 Task: Sort the products in the category "Joint Care Supplements" by unit price (high first).
Action: Mouse moved to (329, 146)
Screenshot: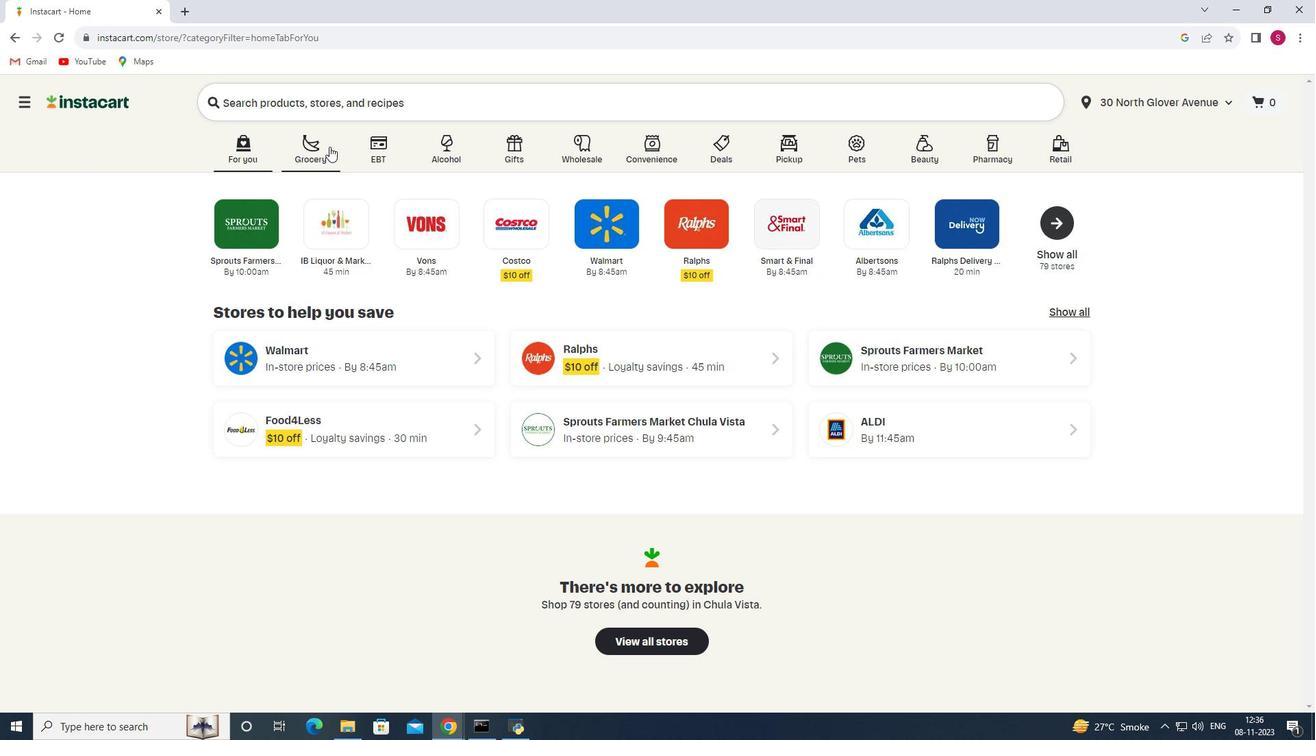 
Action: Mouse pressed left at (329, 146)
Screenshot: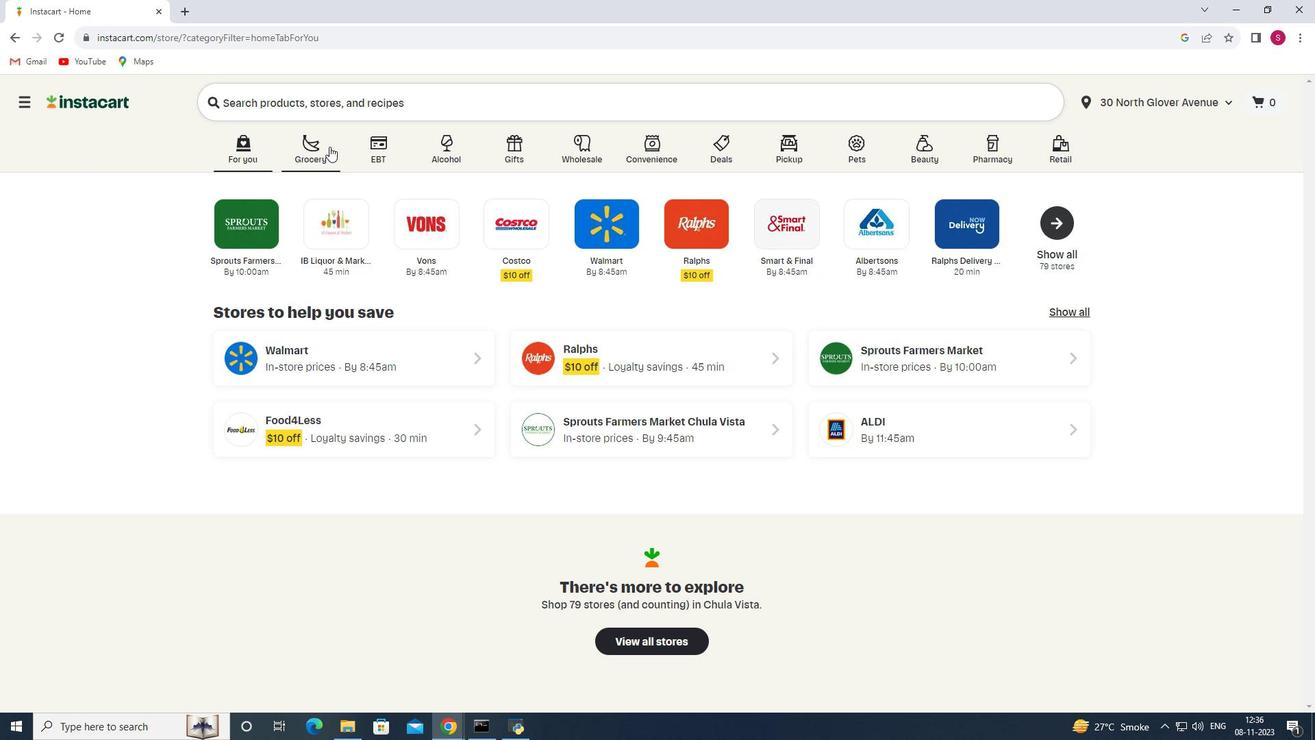 
Action: Mouse moved to (320, 386)
Screenshot: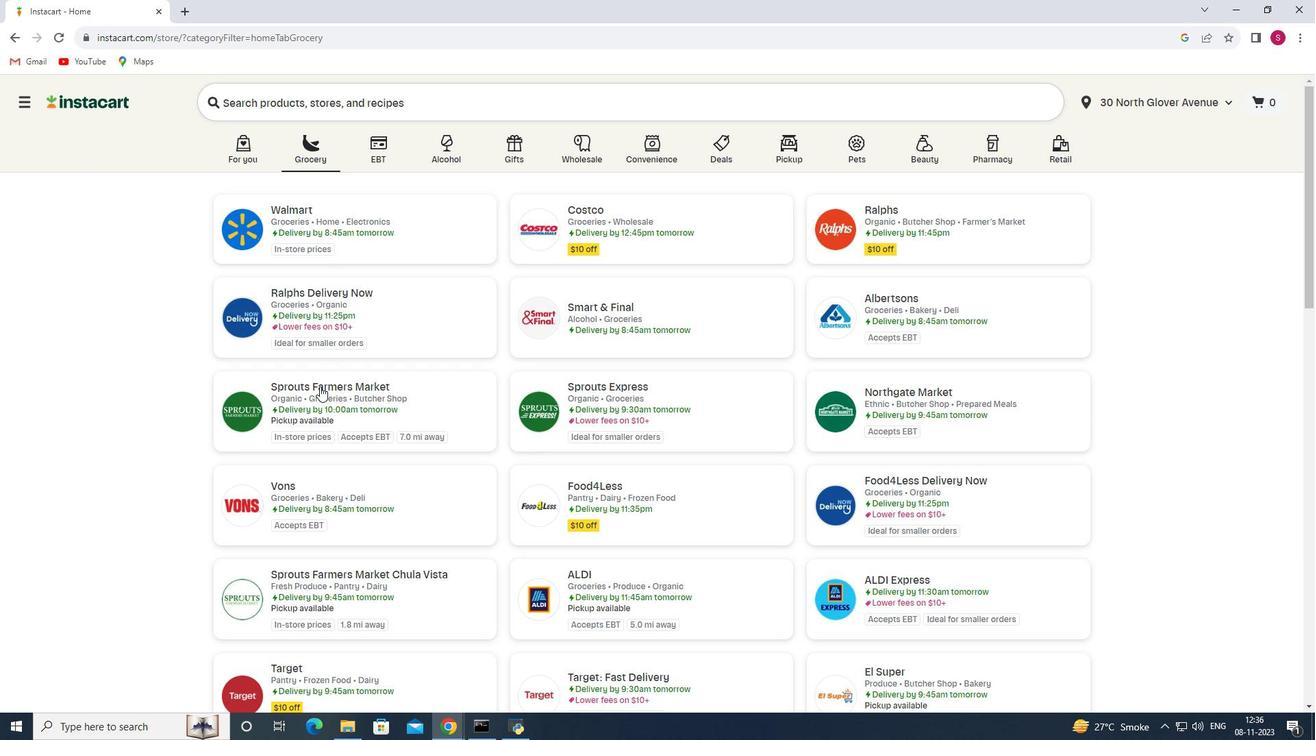 
Action: Mouse pressed left at (320, 386)
Screenshot: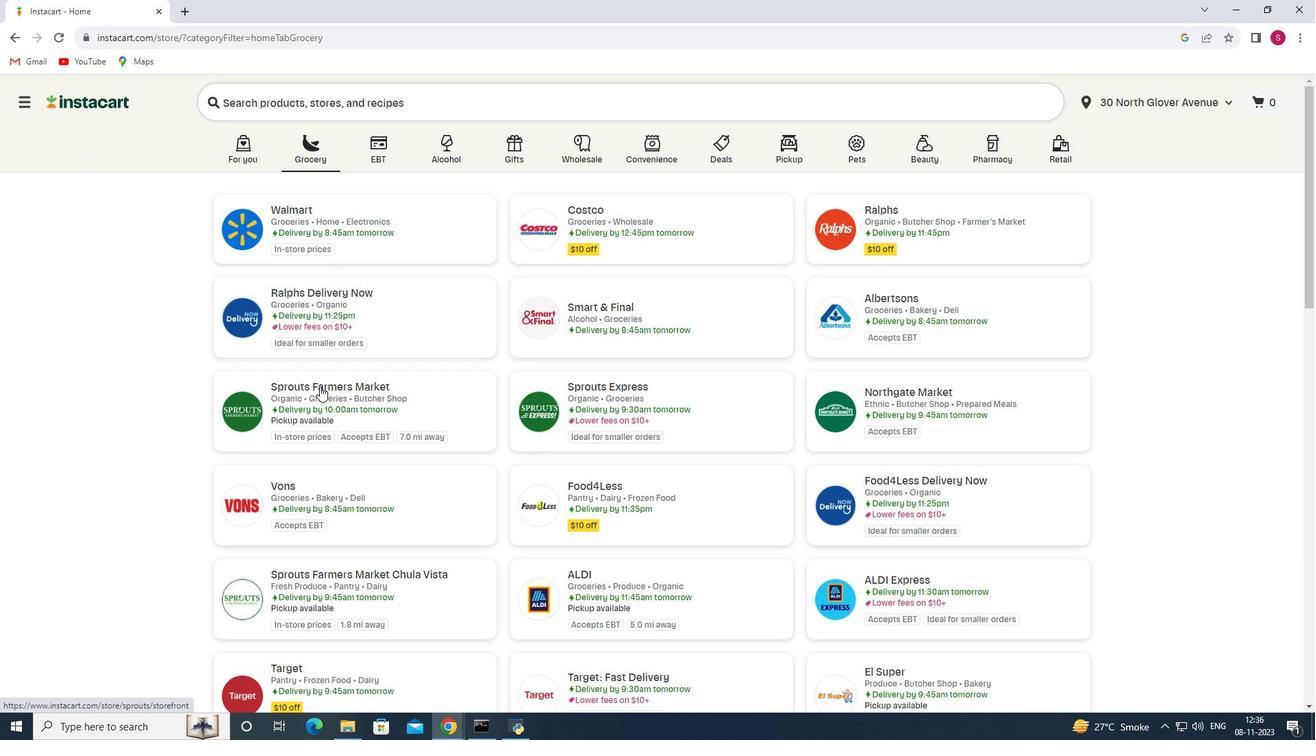 
Action: Mouse moved to (108, 388)
Screenshot: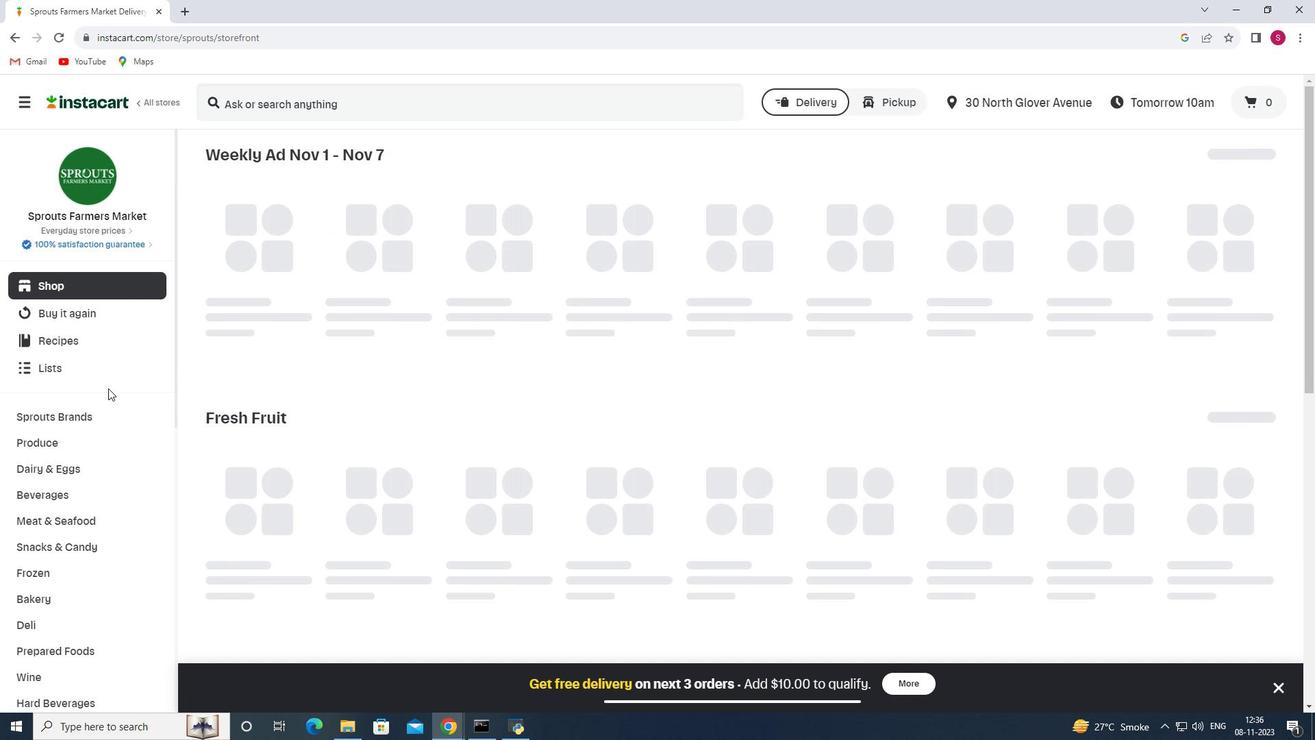 
Action: Mouse scrolled (108, 387) with delta (0, 0)
Screenshot: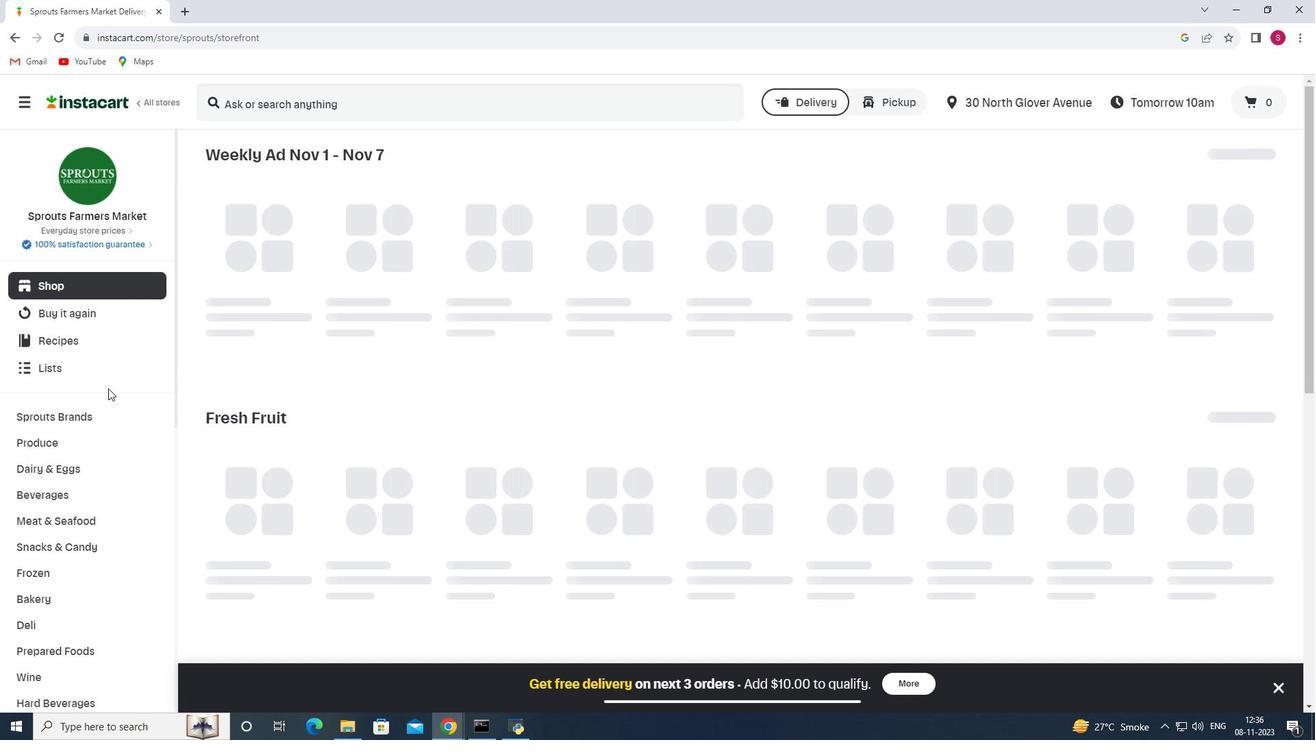 
Action: Mouse scrolled (108, 387) with delta (0, 0)
Screenshot: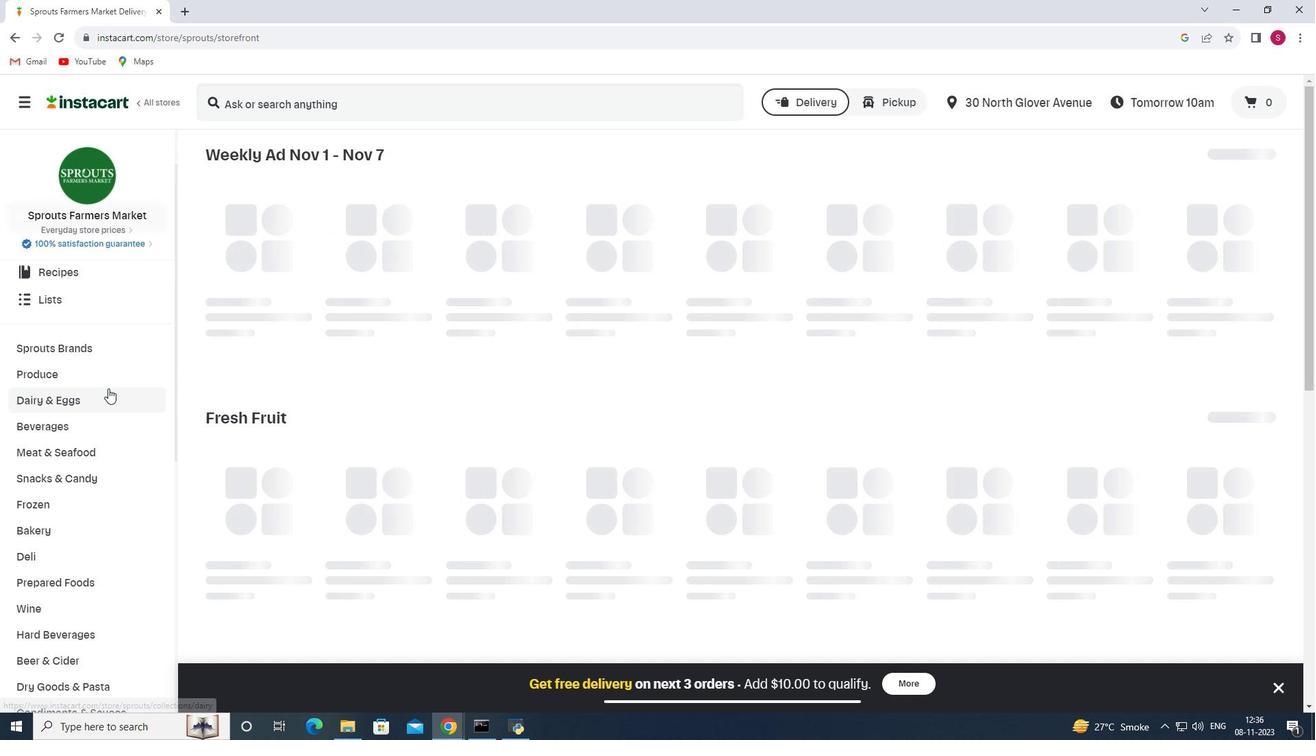 
Action: Mouse scrolled (108, 387) with delta (0, 0)
Screenshot: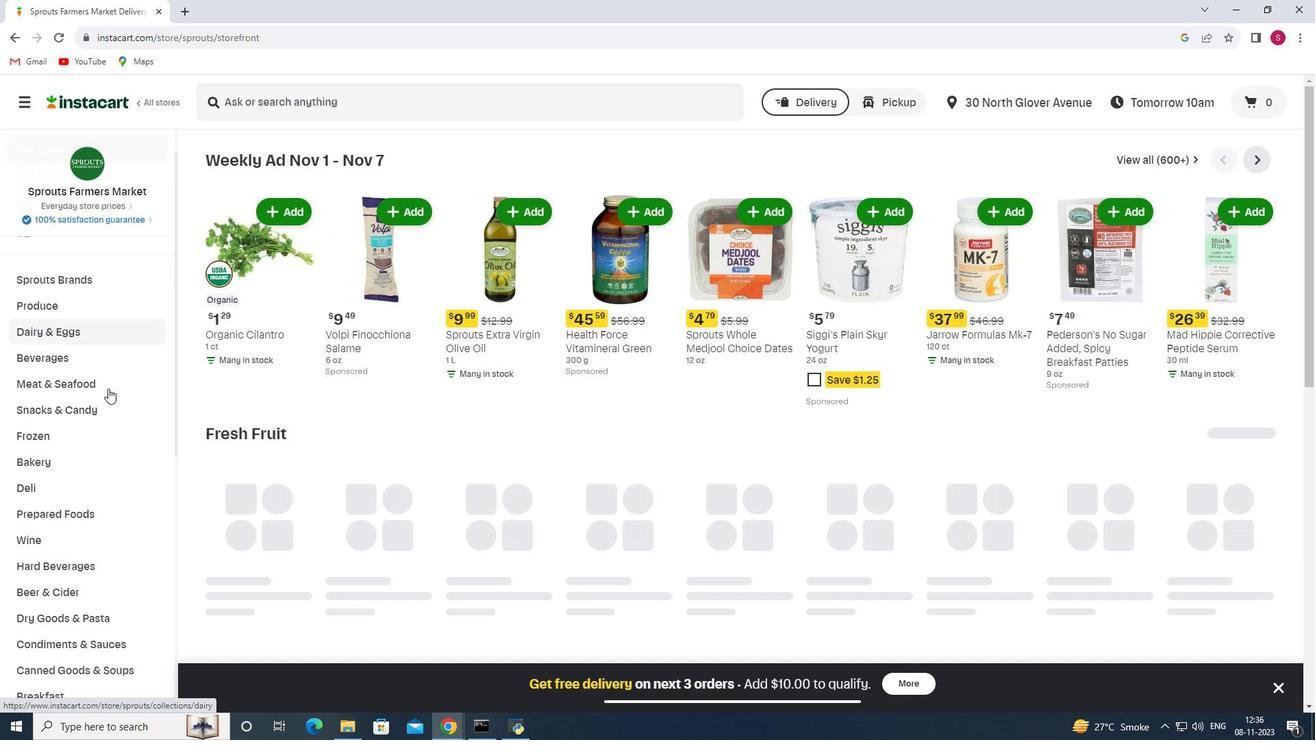 
Action: Mouse scrolled (108, 387) with delta (0, 0)
Screenshot: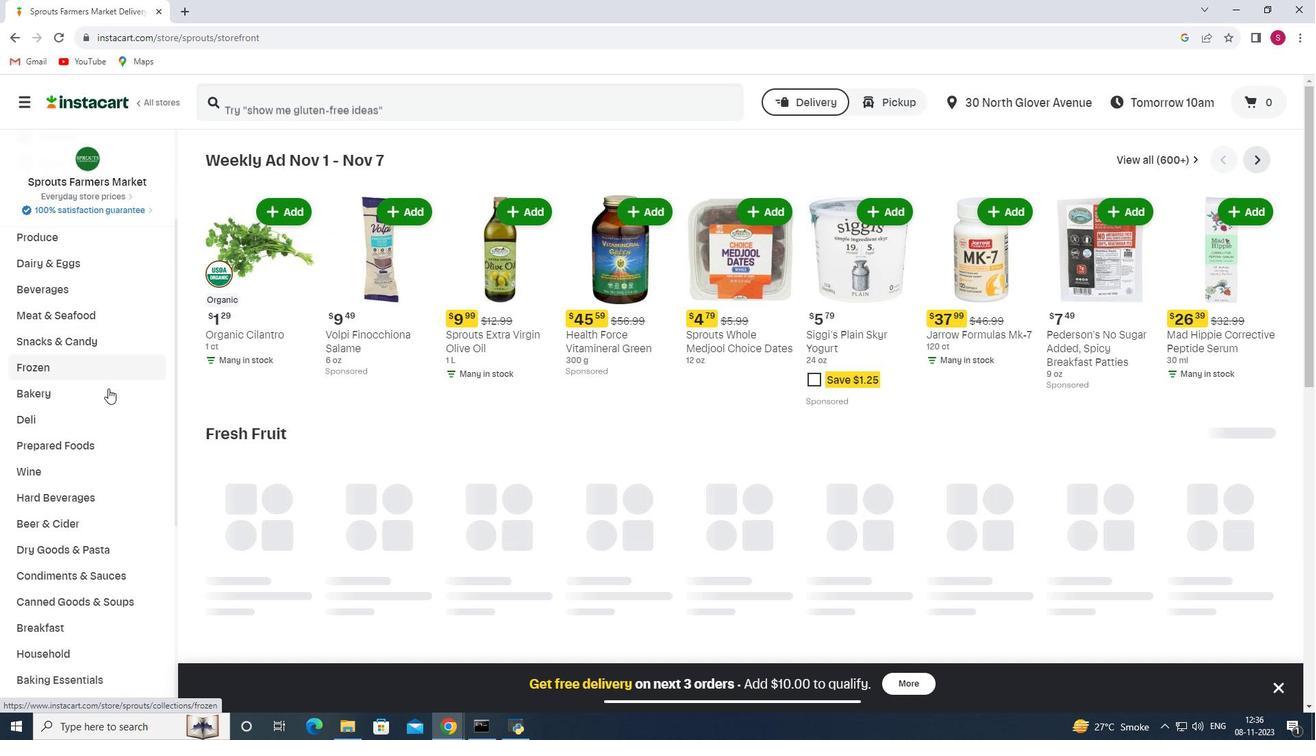 
Action: Mouse scrolled (108, 387) with delta (0, 0)
Screenshot: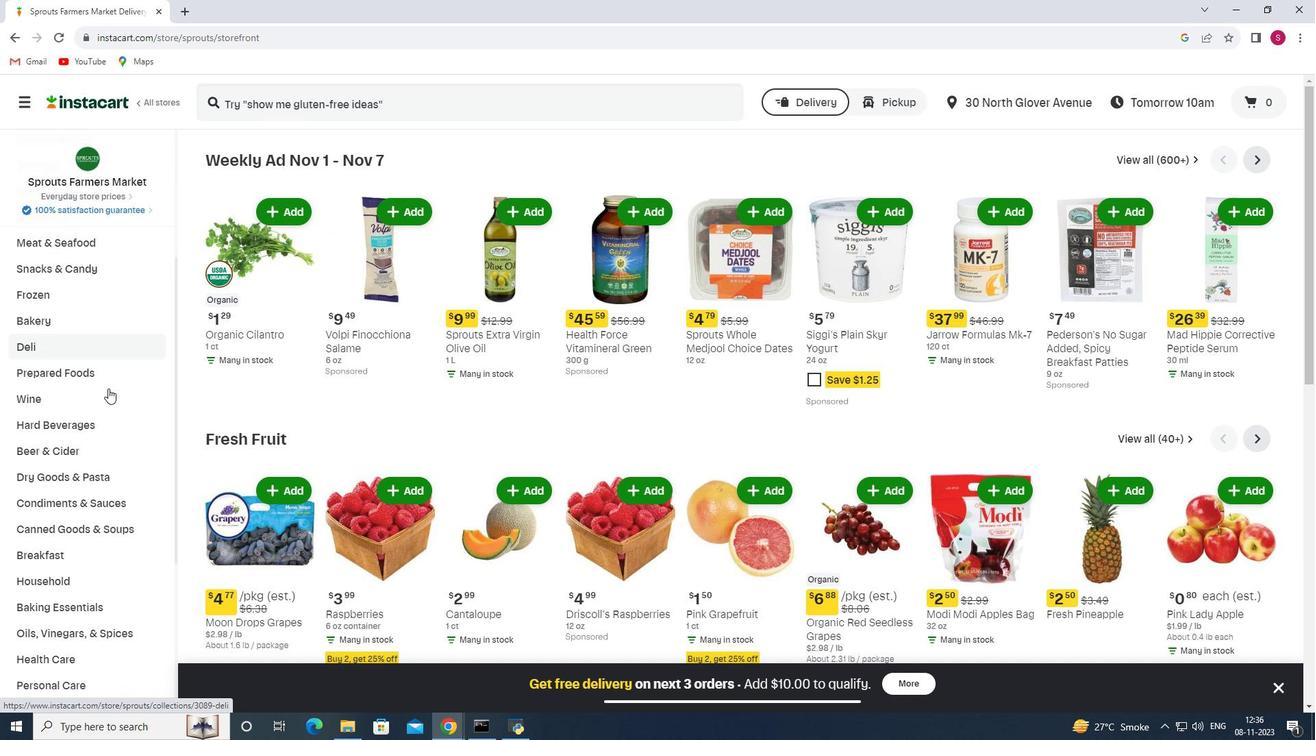 
Action: Mouse scrolled (108, 387) with delta (0, 0)
Screenshot: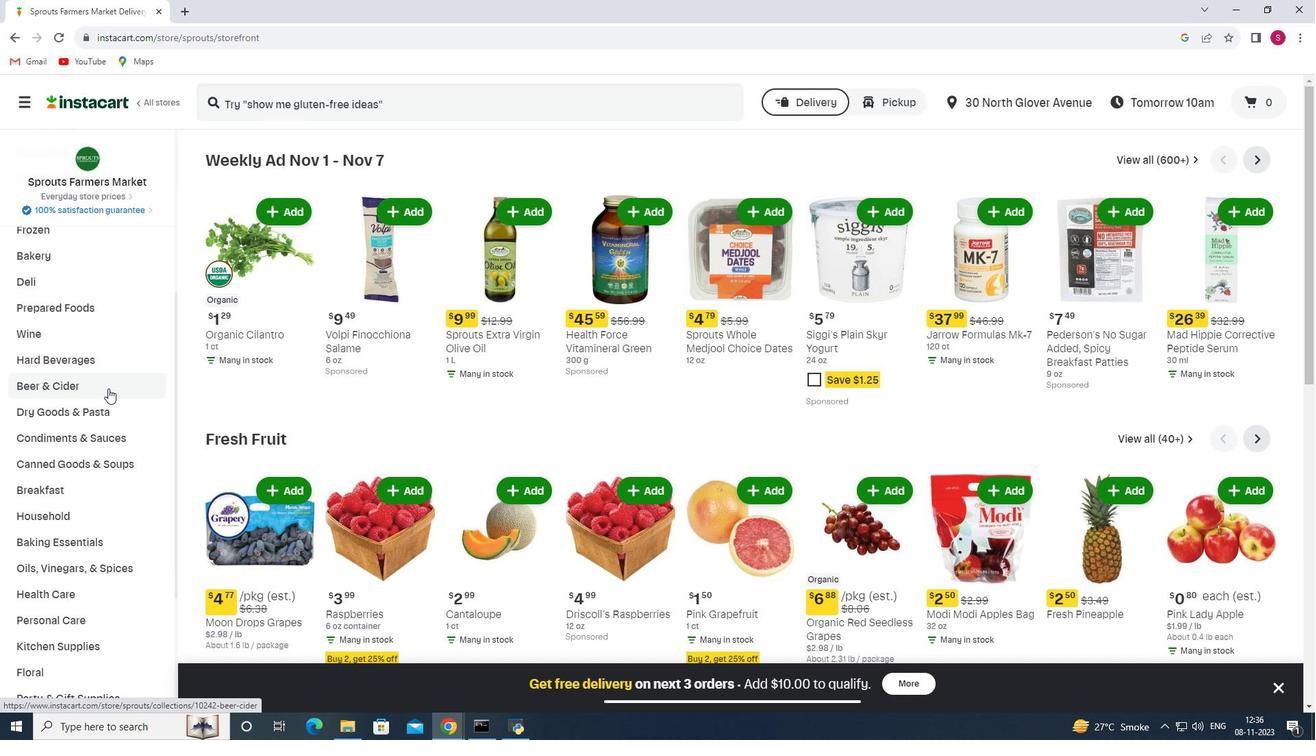 
Action: Mouse scrolled (108, 387) with delta (0, 0)
Screenshot: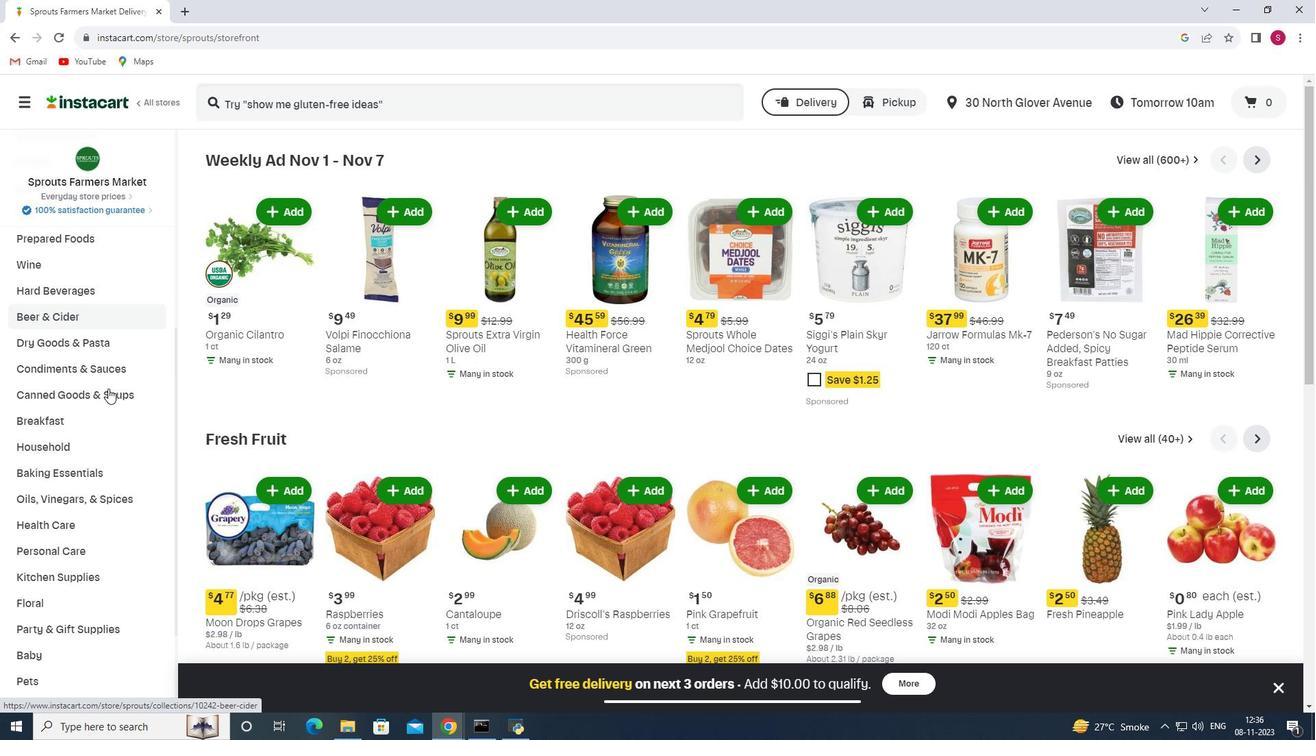 
Action: Mouse scrolled (108, 387) with delta (0, 0)
Screenshot: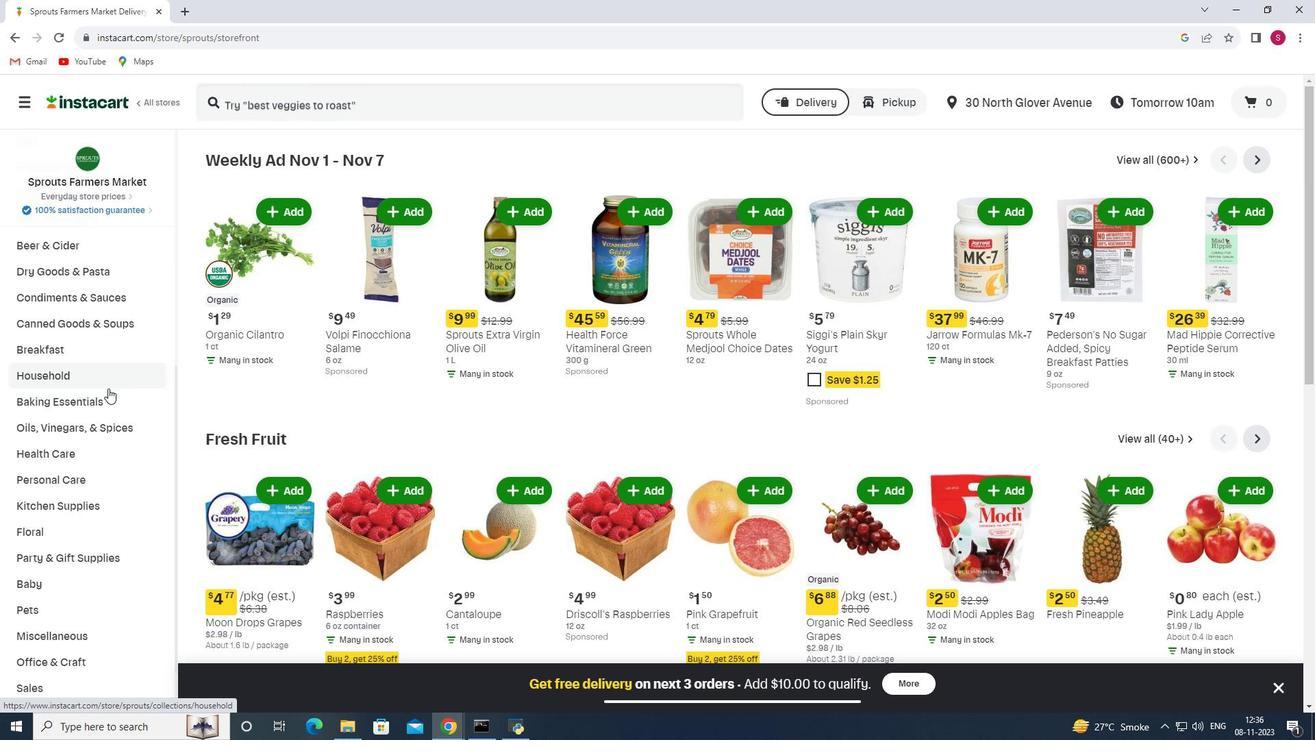 
Action: Mouse moved to (87, 384)
Screenshot: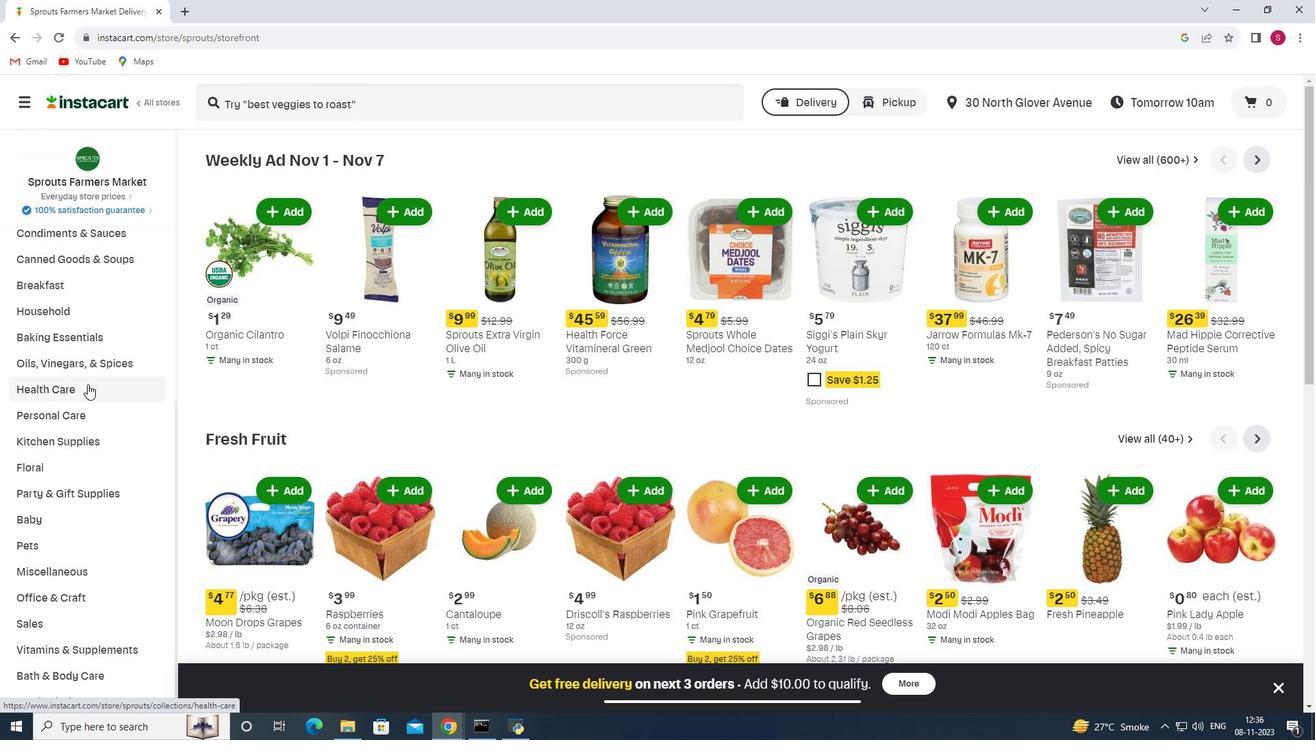 
Action: Mouse pressed left at (87, 384)
Screenshot: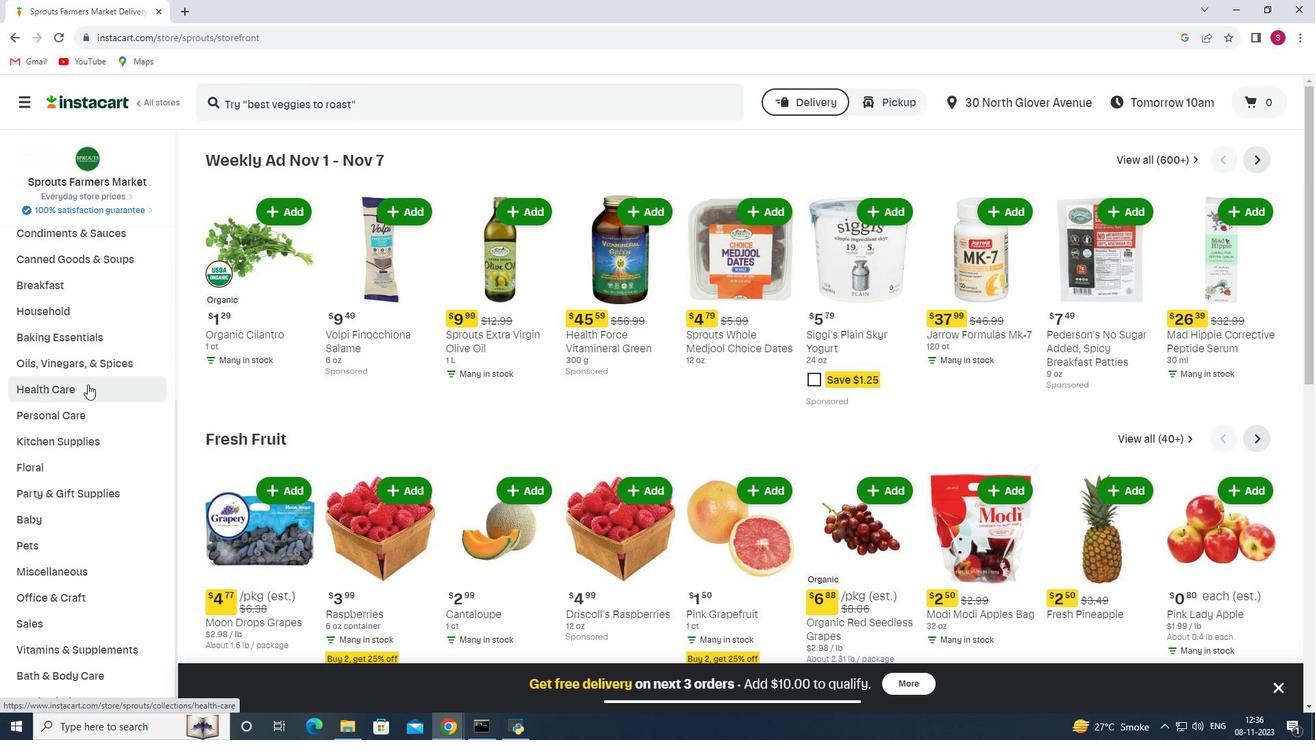 
Action: Mouse moved to (488, 191)
Screenshot: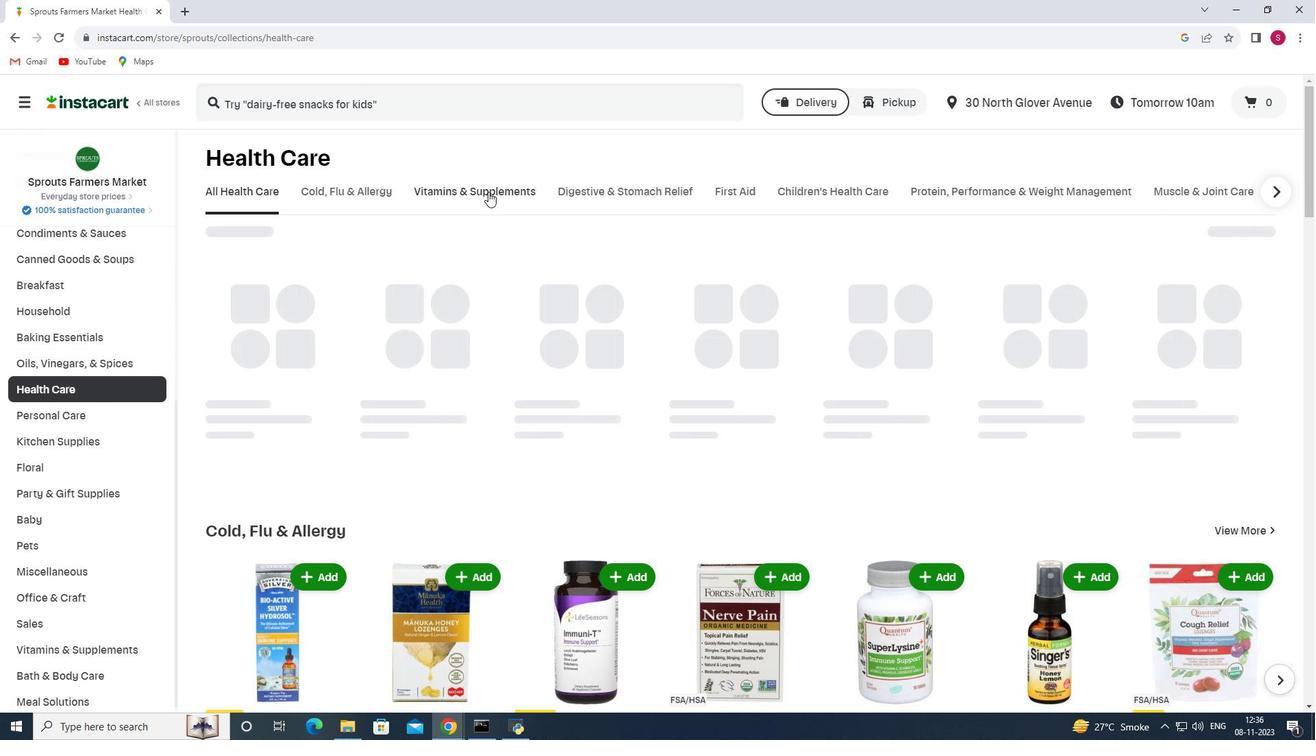 
Action: Mouse pressed left at (488, 191)
Screenshot: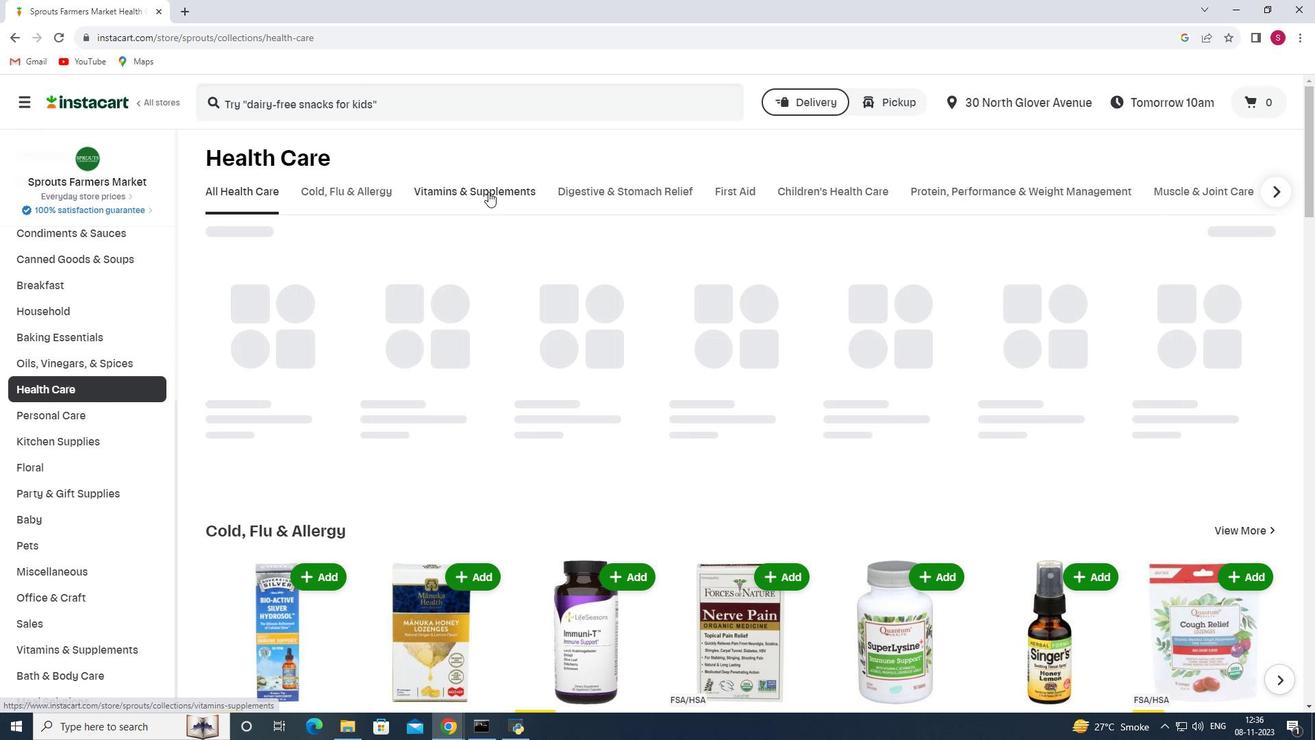 
Action: Mouse moved to (1275, 246)
Screenshot: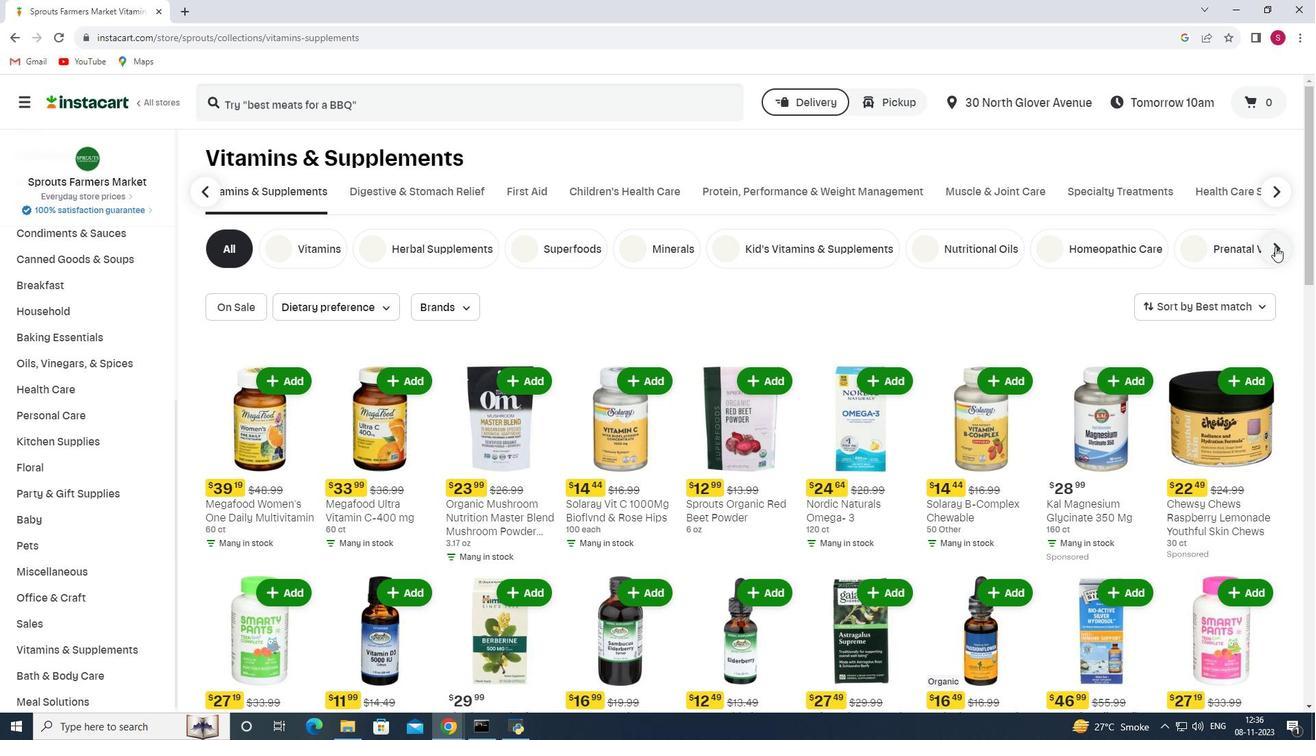 
Action: Mouse pressed left at (1275, 246)
Screenshot: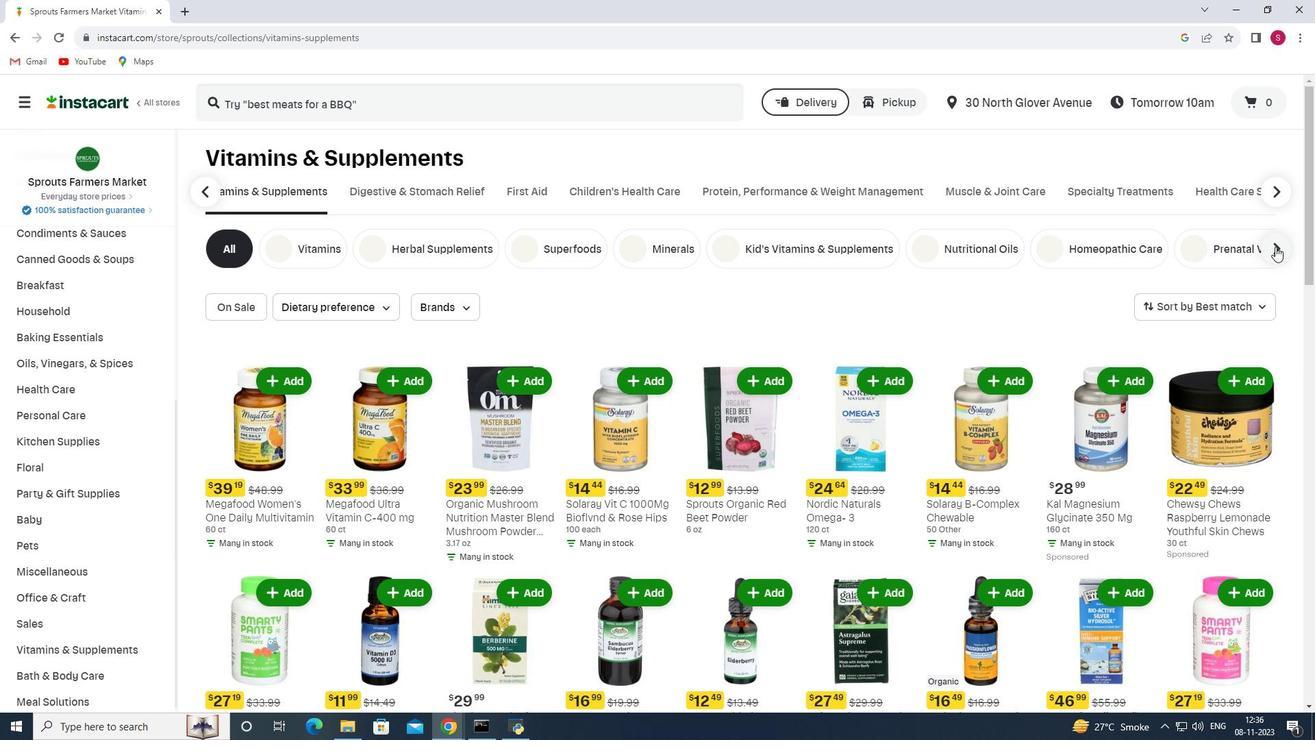 
Action: Mouse moved to (1027, 248)
Screenshot: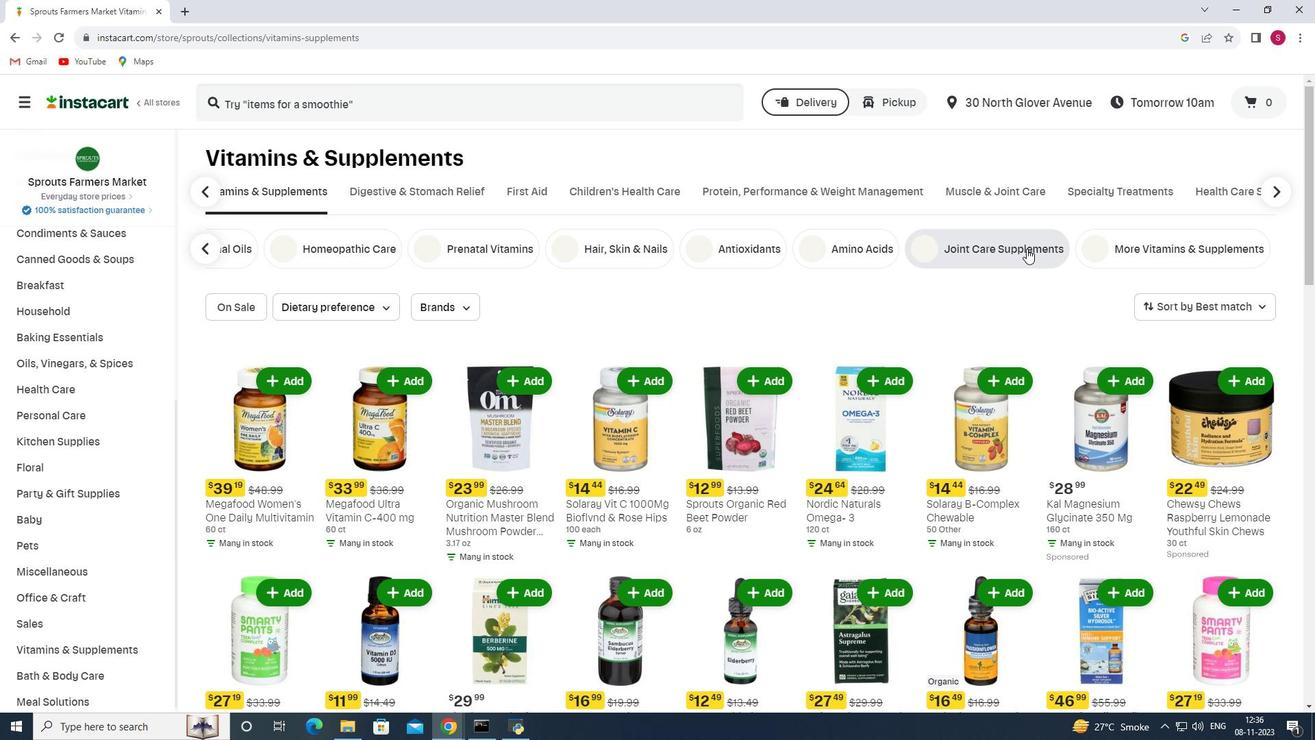 
Action: Mouse pressed left at (1027, 248)
Screenshot: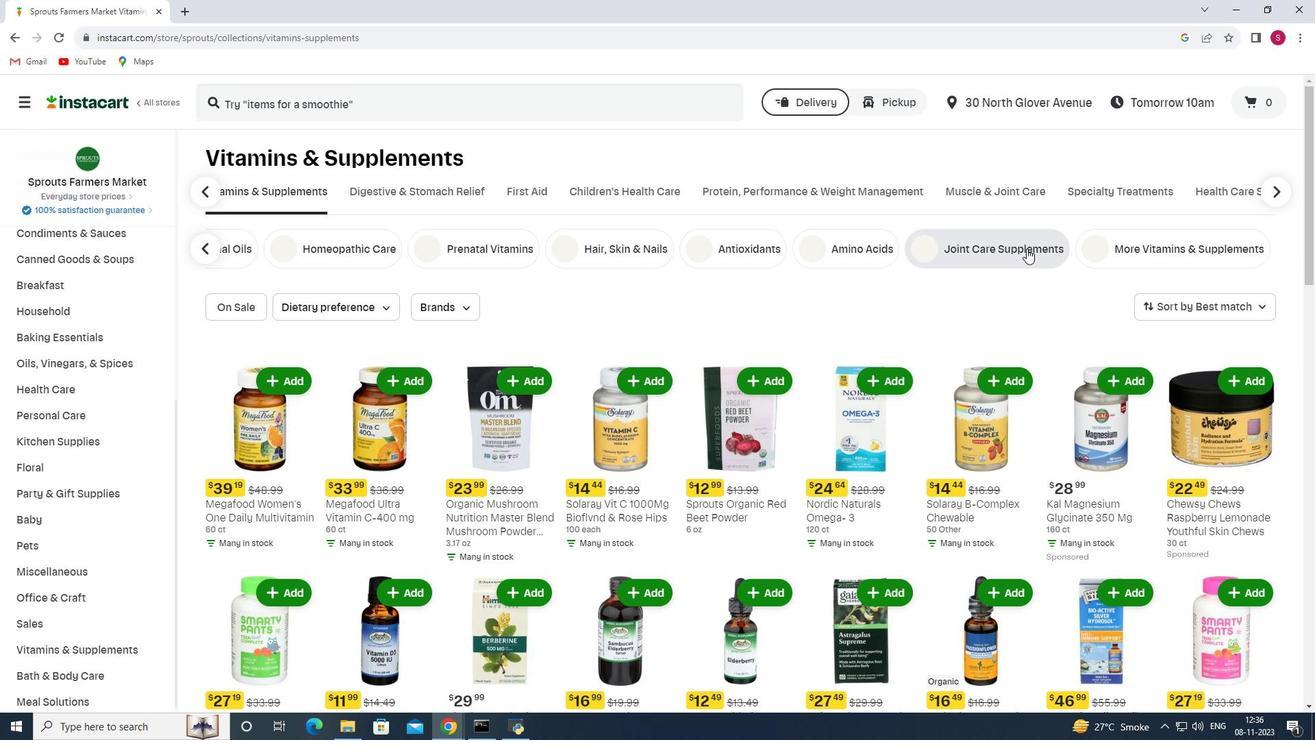 
Action: Mouse moved to (1245, 305)
Screenshot: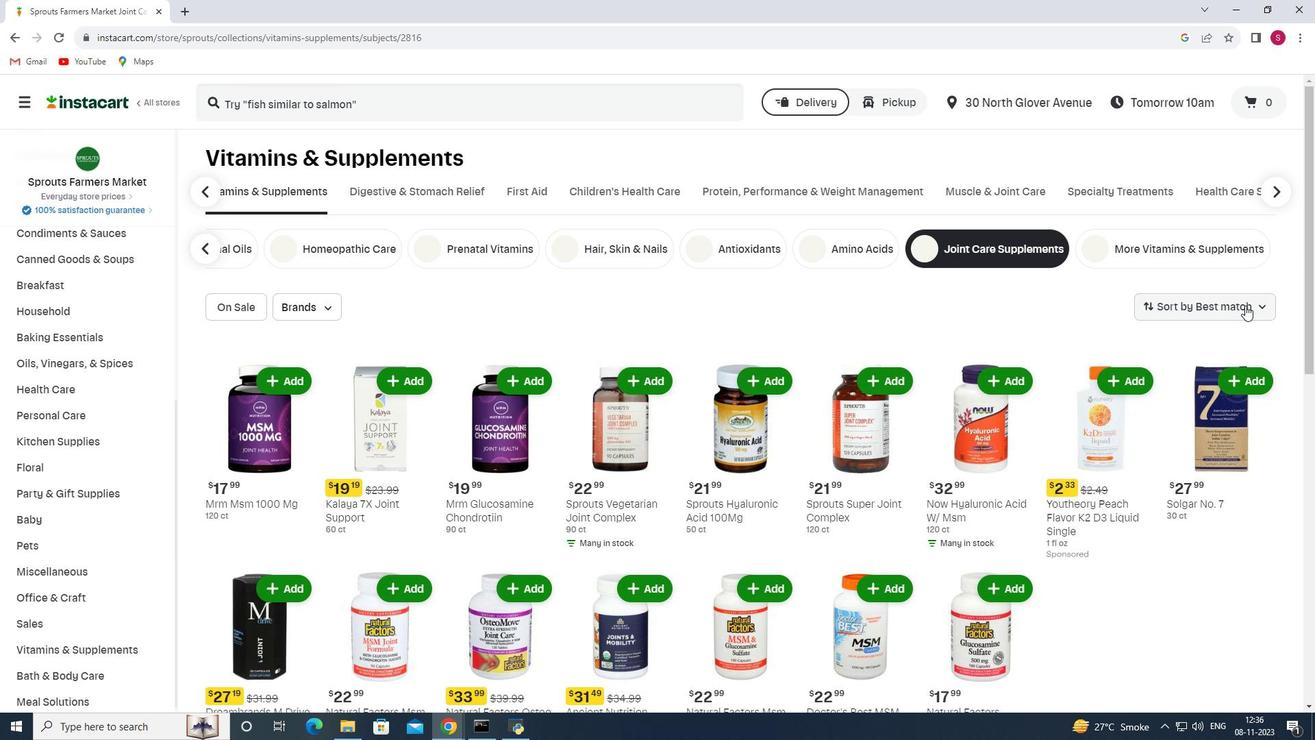 
Action: Mouse pressed left at (1245, 305)
Screenshot: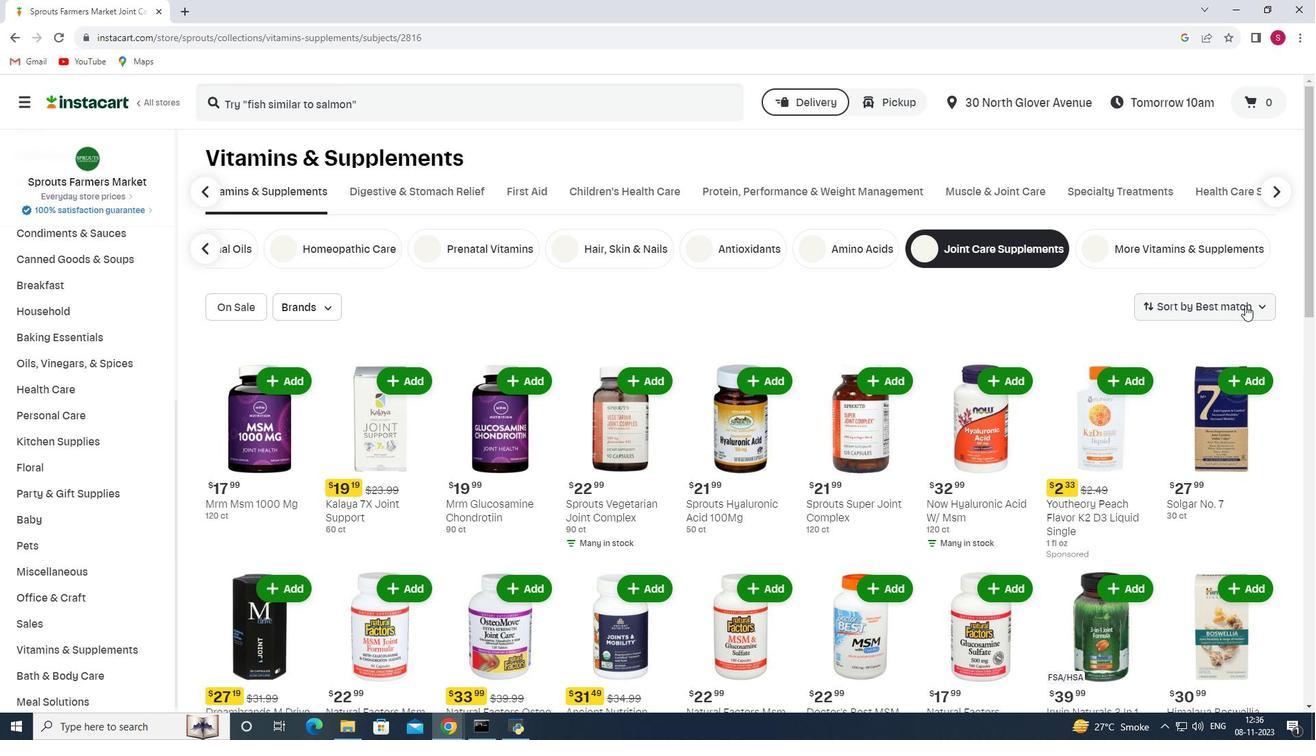 
Action: Mouse moved to (1232, 461)
Screenshot: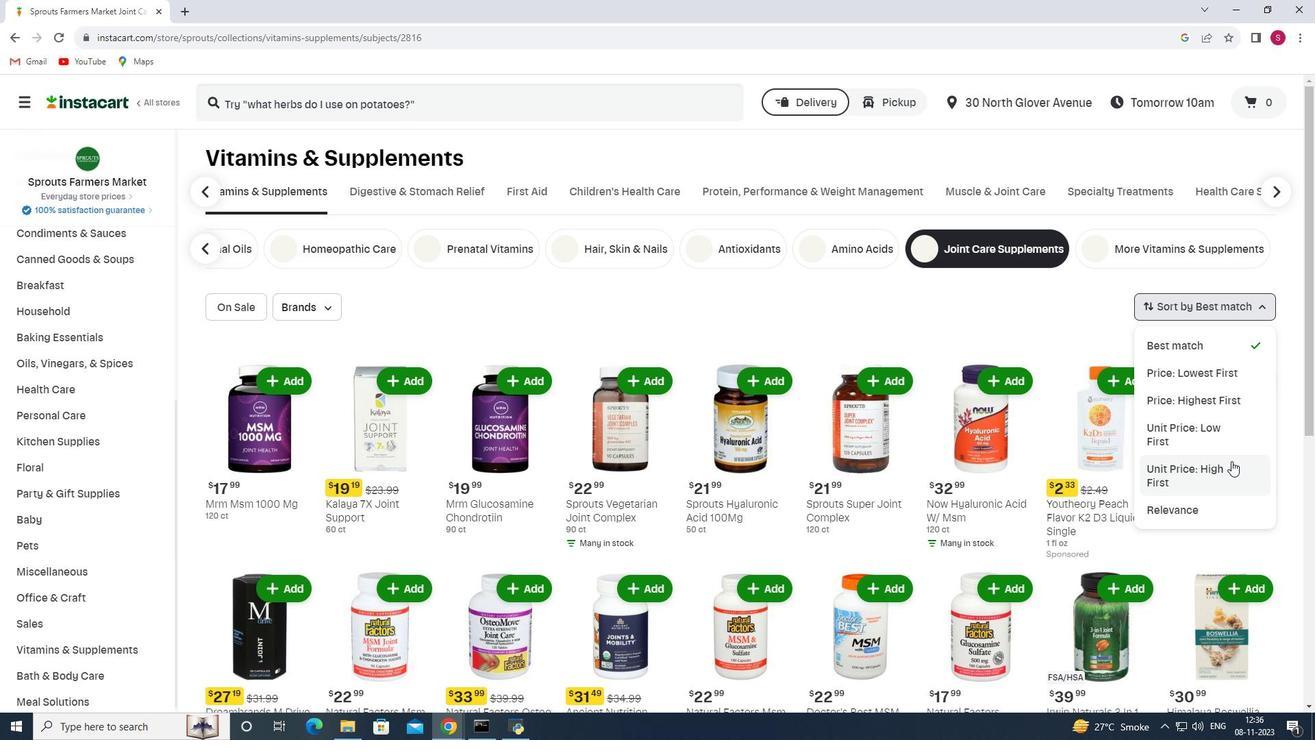 
Action: Mouse pressed left at (1232, 461)
Screenshot: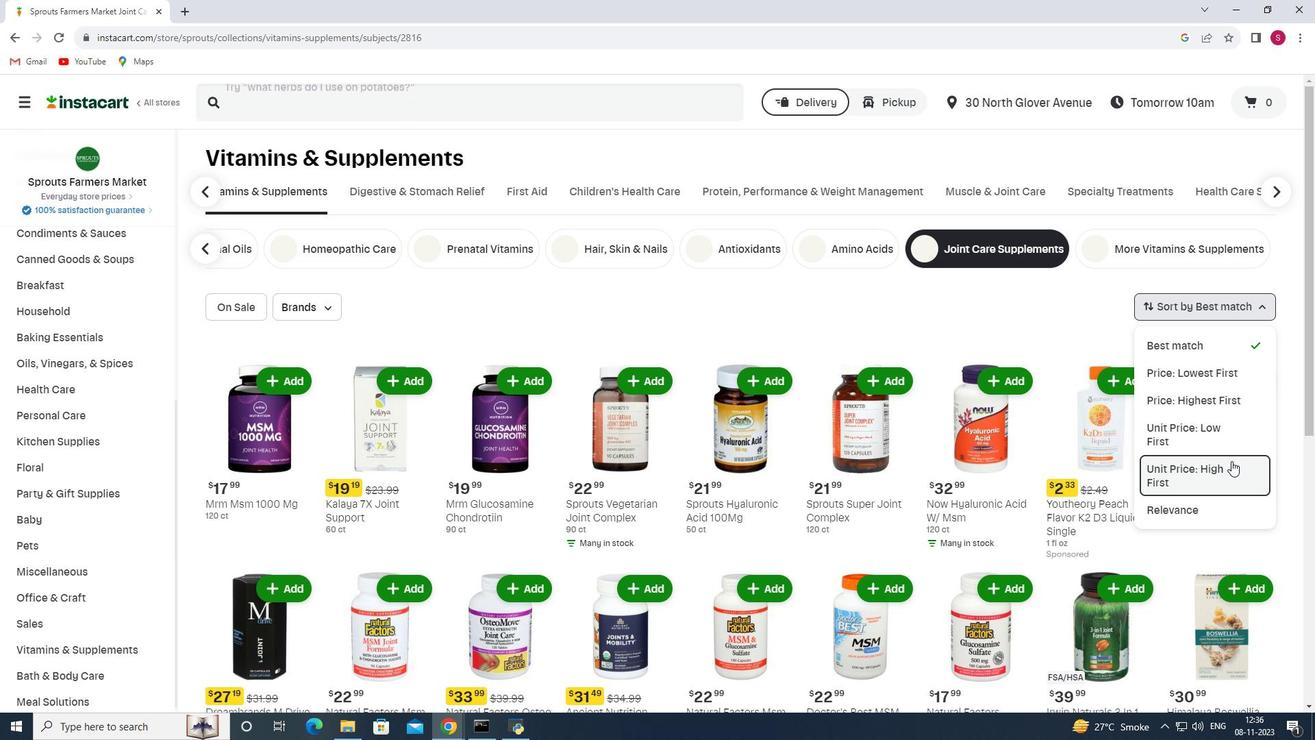 
